 Task: Add Sprouts Turkey Meatloaf With Cheesy Cauliflower And Brussels Sprouts to the cart.
Action: Mouse moved to (21, 132)
Screenshot: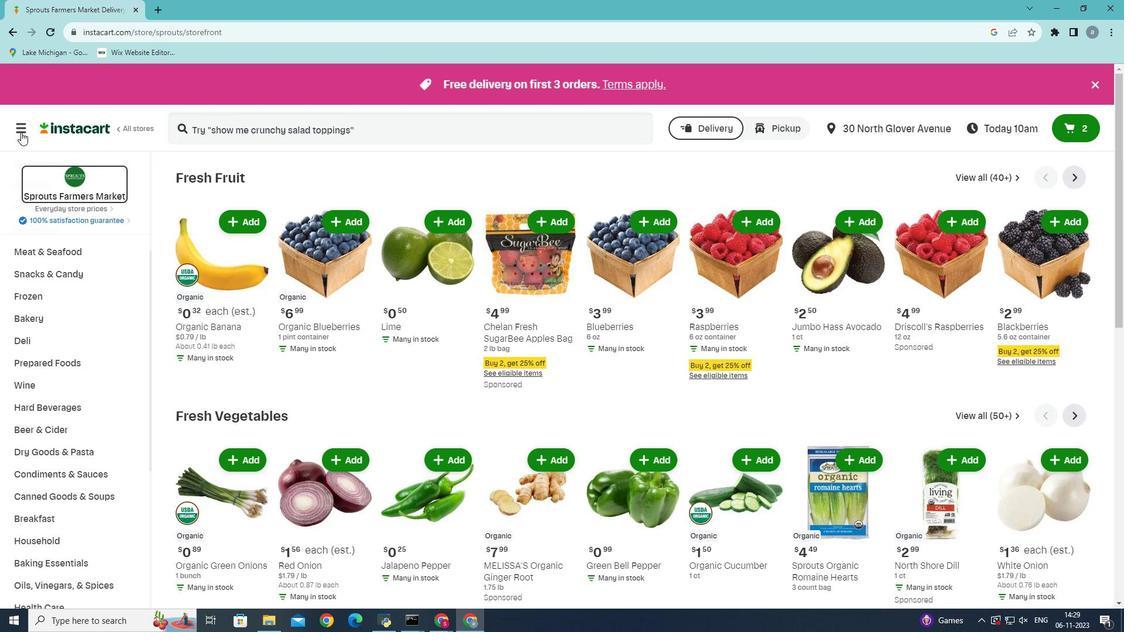 
Action: Mouse pressed left at (21, 132)
Screenshot: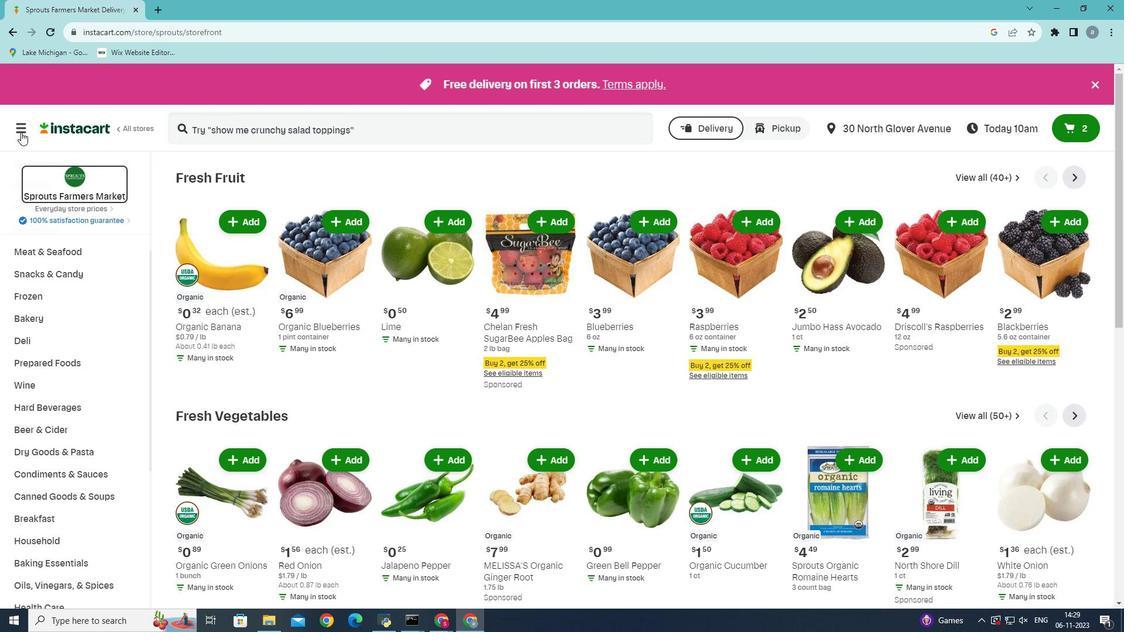 
Action: Mouse moved to (56, 330)
Screenshot: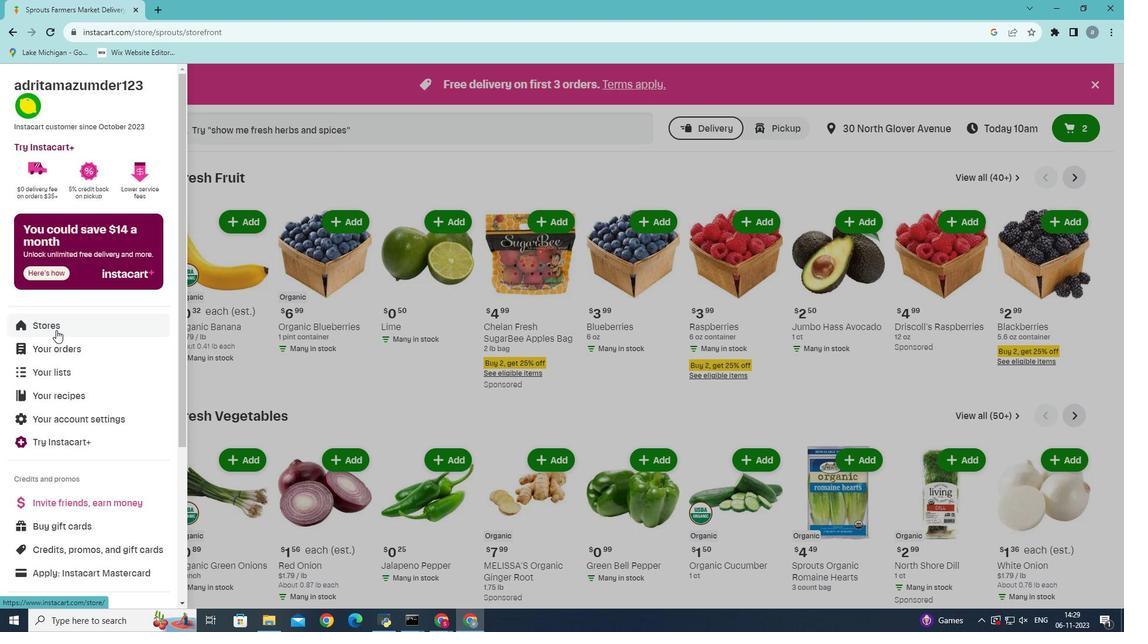 
Action: Mouse pressed left at (56, 330)
Screenshot: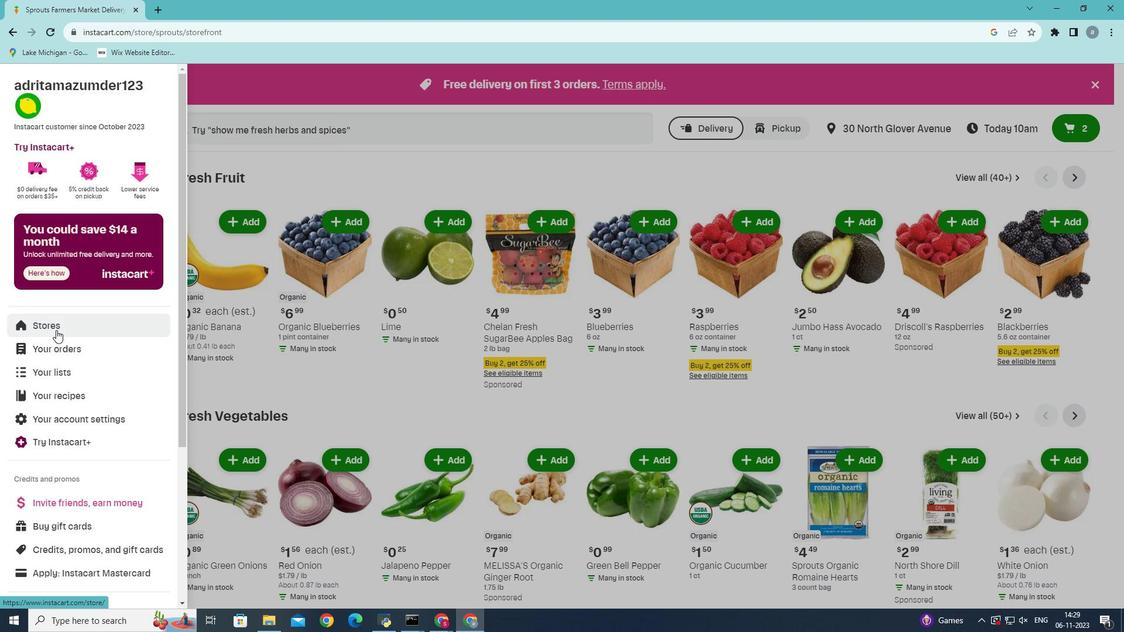 
Action: Mouse moved to (276, 134)
Screenshot: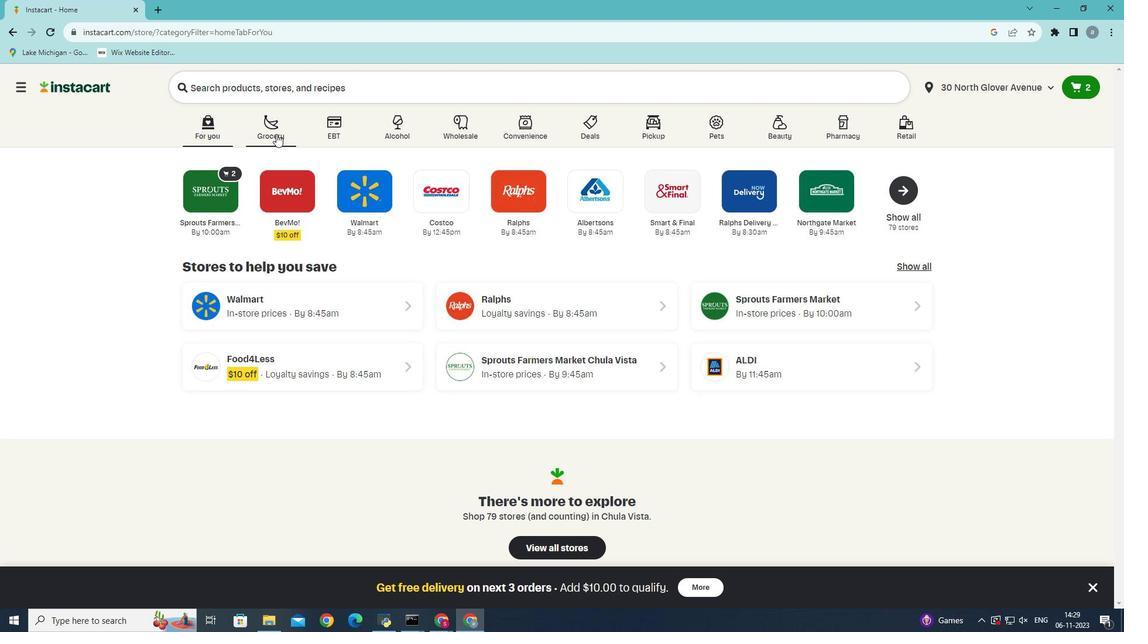 
Action: Mouse pressed left at (276, 134)
Screenshot: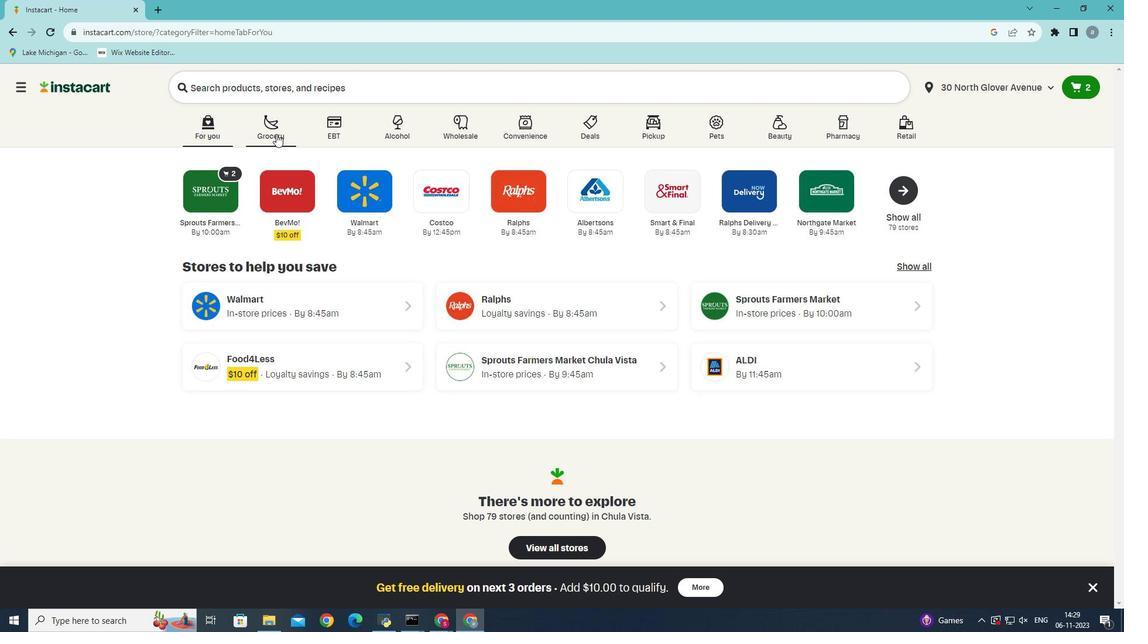 
Action: Mouse moved to (251, 349)
Screenshot: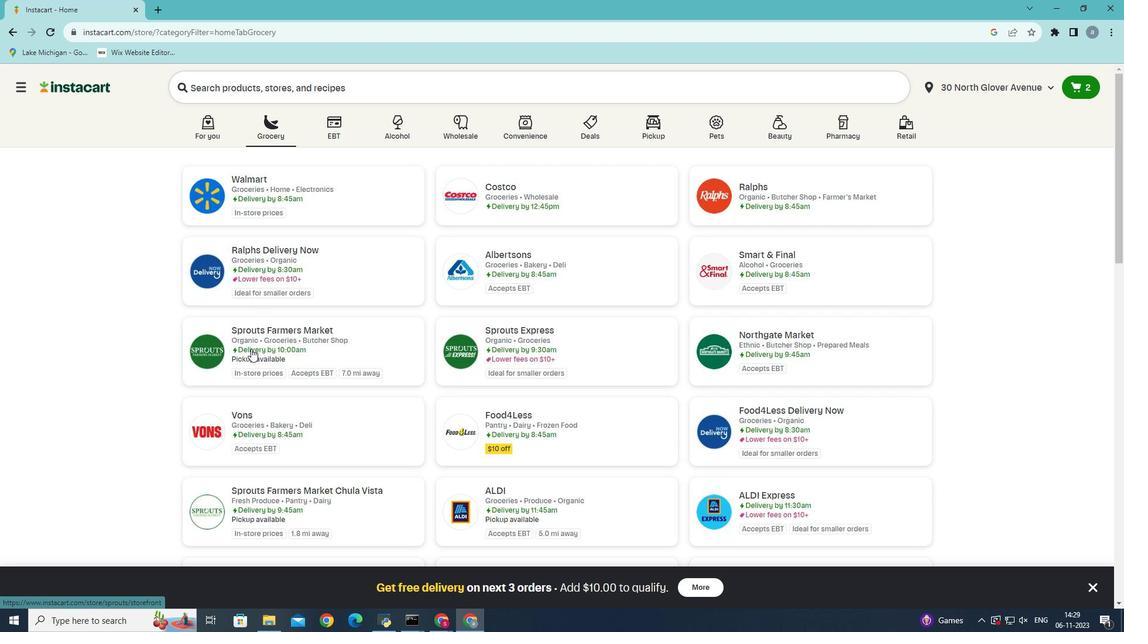 
Action: Mouse pressed left at (251, 349)
Screenshot: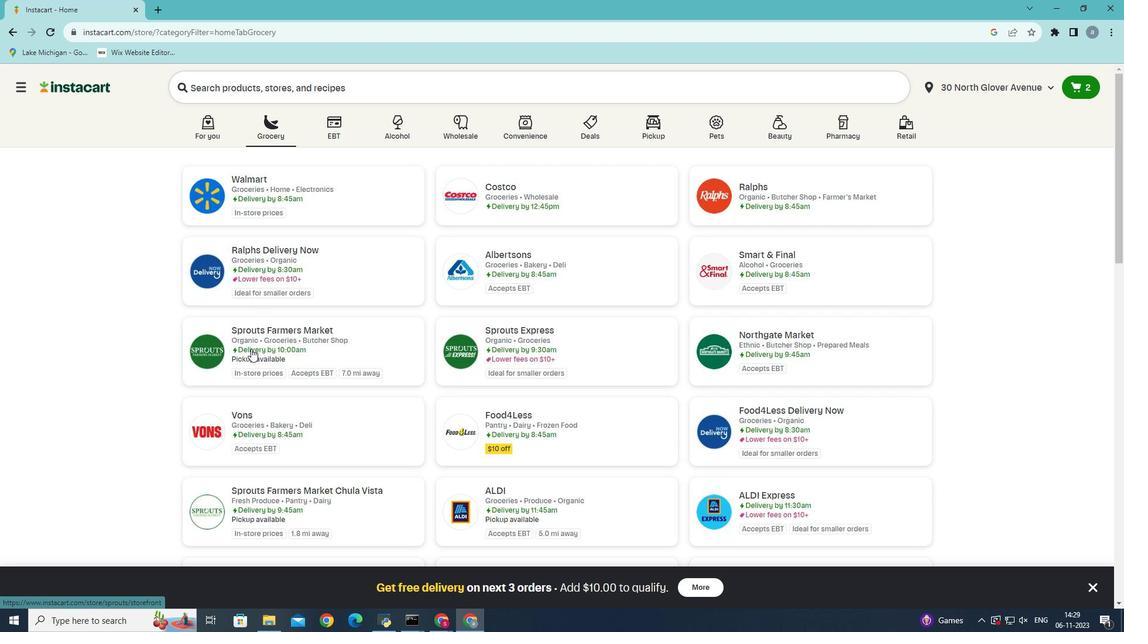 
Action: Mouse moved to (61, 487)
Screenshot: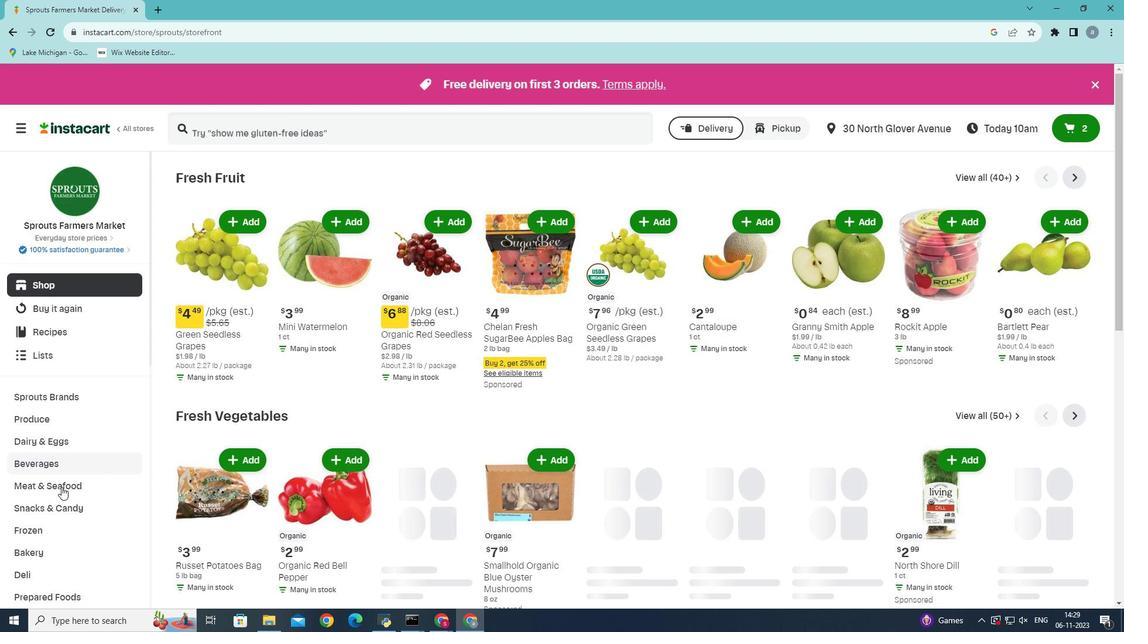 
Action: Mouse scrolled (61, 486) with delta (0, 0)
Screenshot: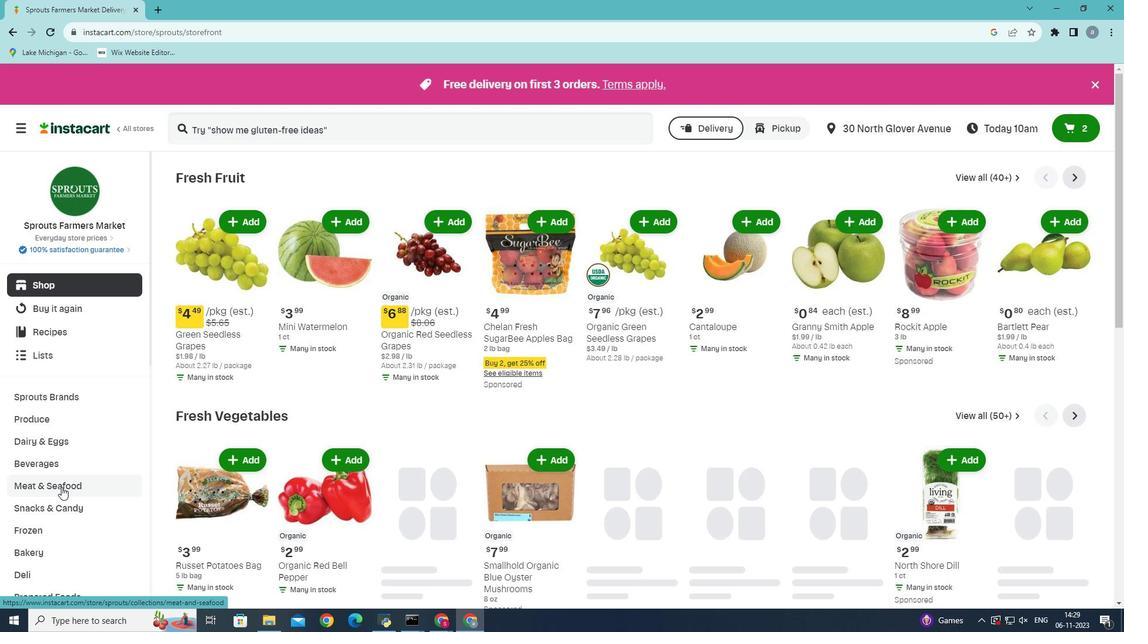 
Action: Mouse moved to (61, 487)
Screenshot: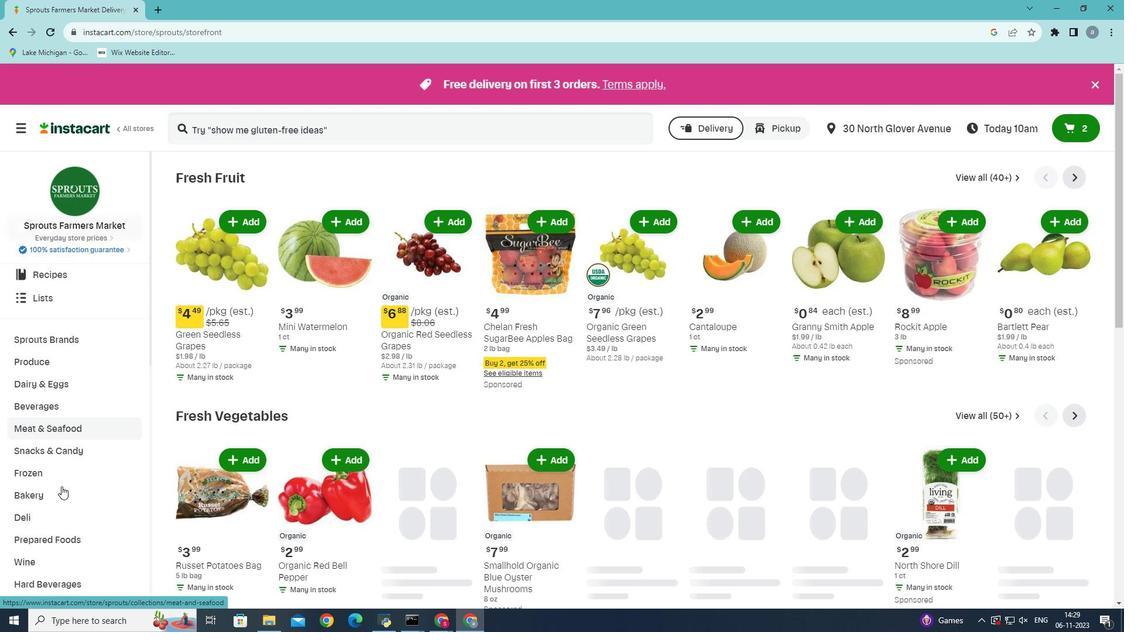 
Action: Mouse scrolled (61, 486) with delta (0, 0)
Screenshot: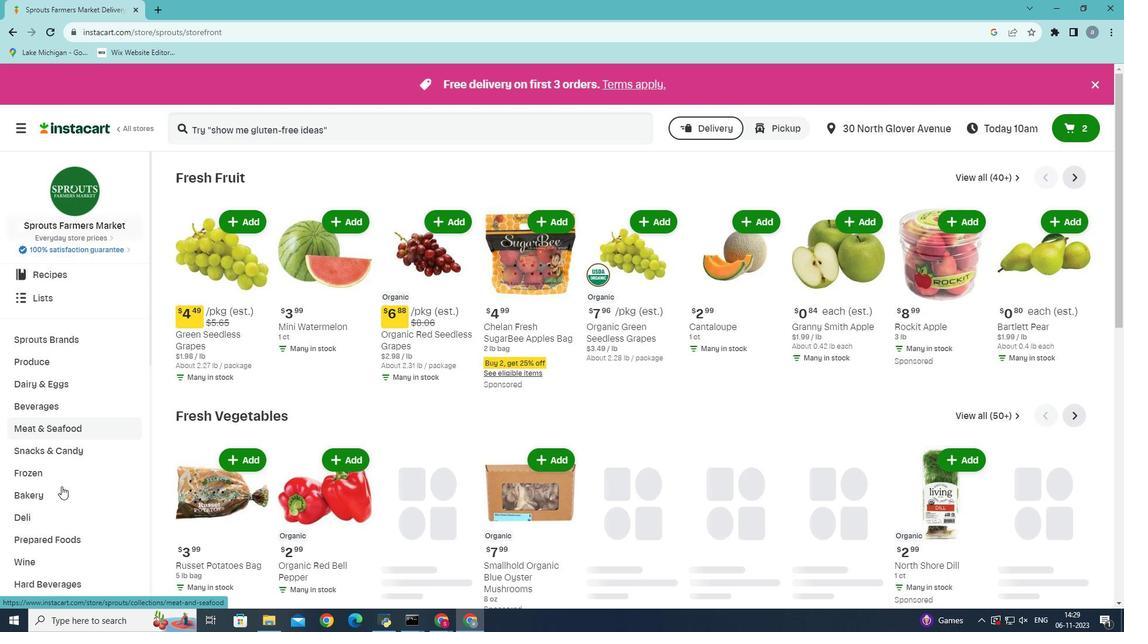 
Action: Mouse moved to (62, 486)
Screenshot: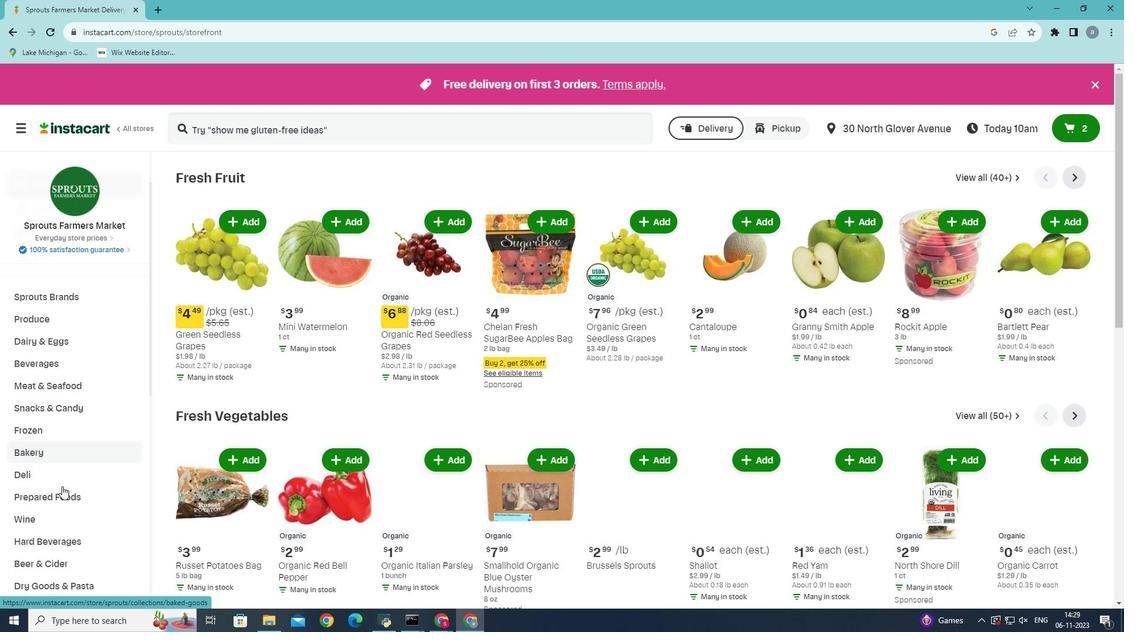 
Action: Mouse scrolled (62, 486) with delta (0, 0)
Screenshot: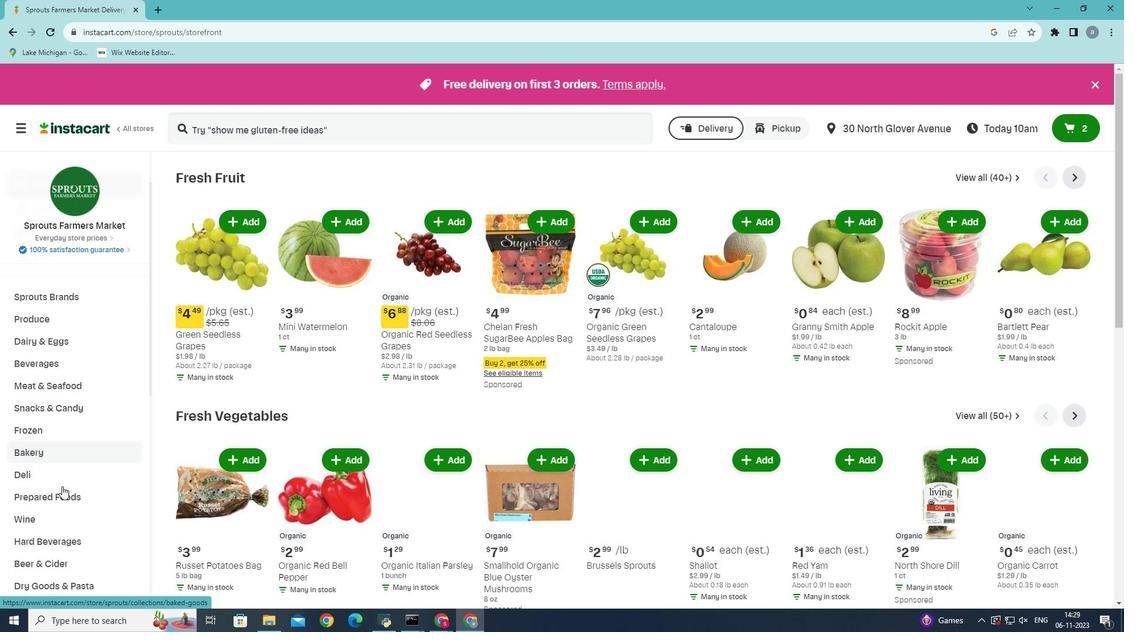 
Action: Mouse moved to (71, 423)
Screenshot: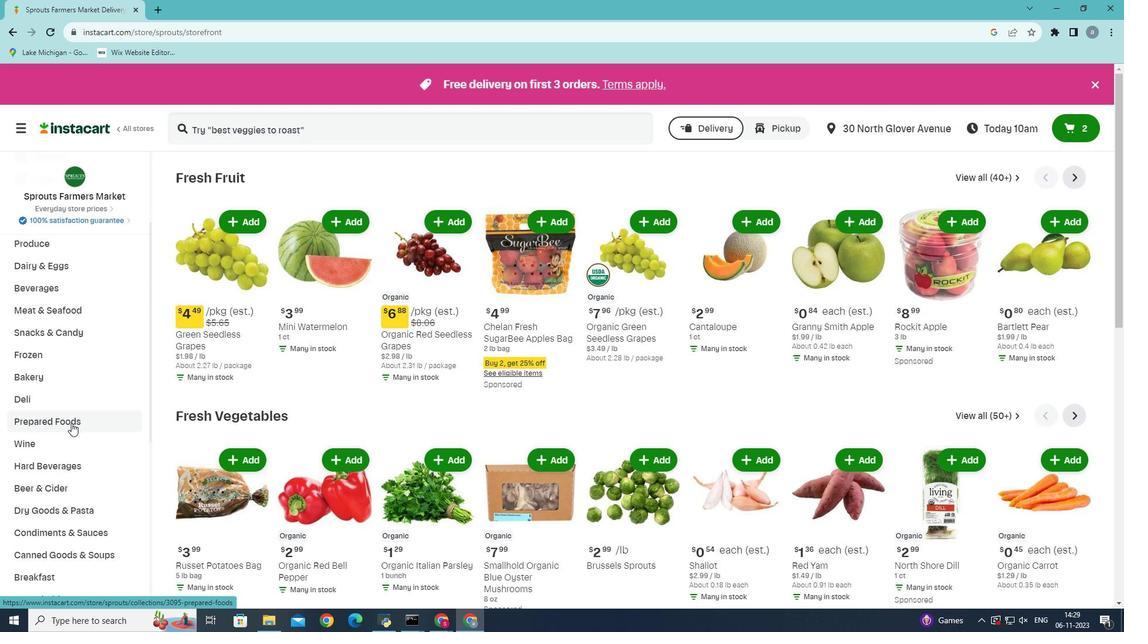 
Action: Mouse pressed left at (71, 423)
Screenshot: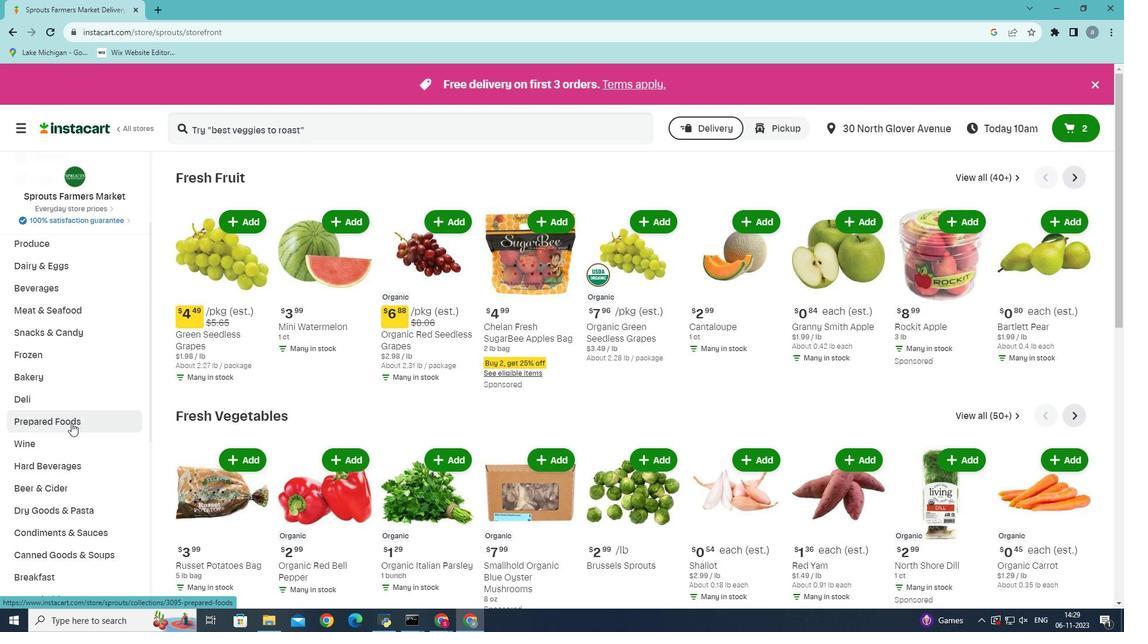 
Action: Mouse moved to (405, 206)
Screenshot: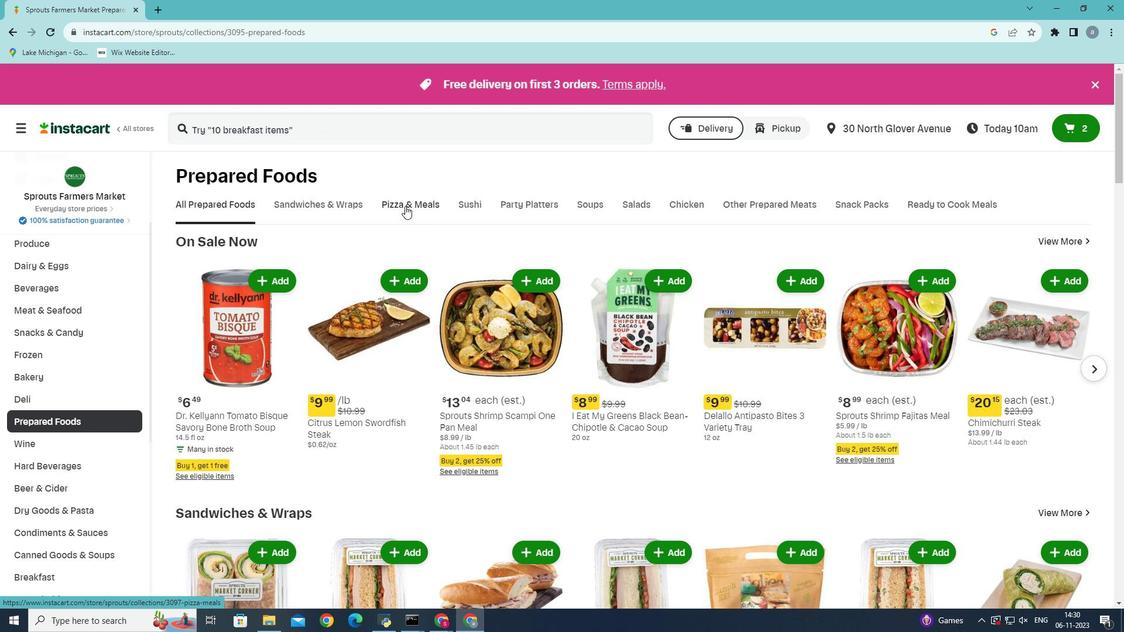 
Action: Mouse pressed left at (405, 206)
Screenshot: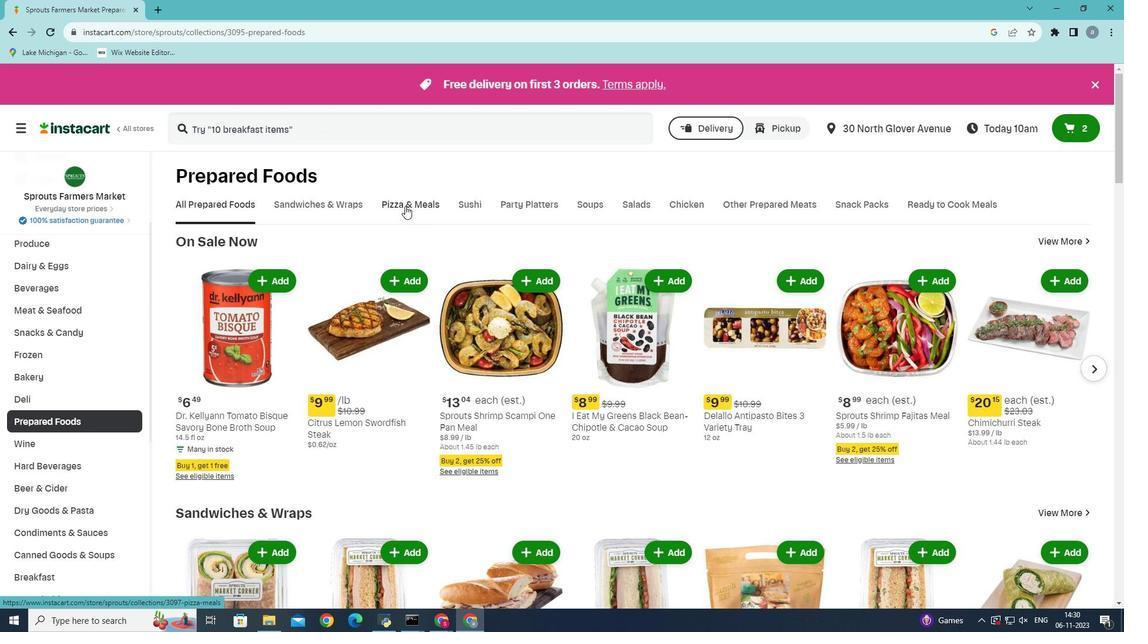 
Action: Mouse moved to (813, 260)
Screenshot: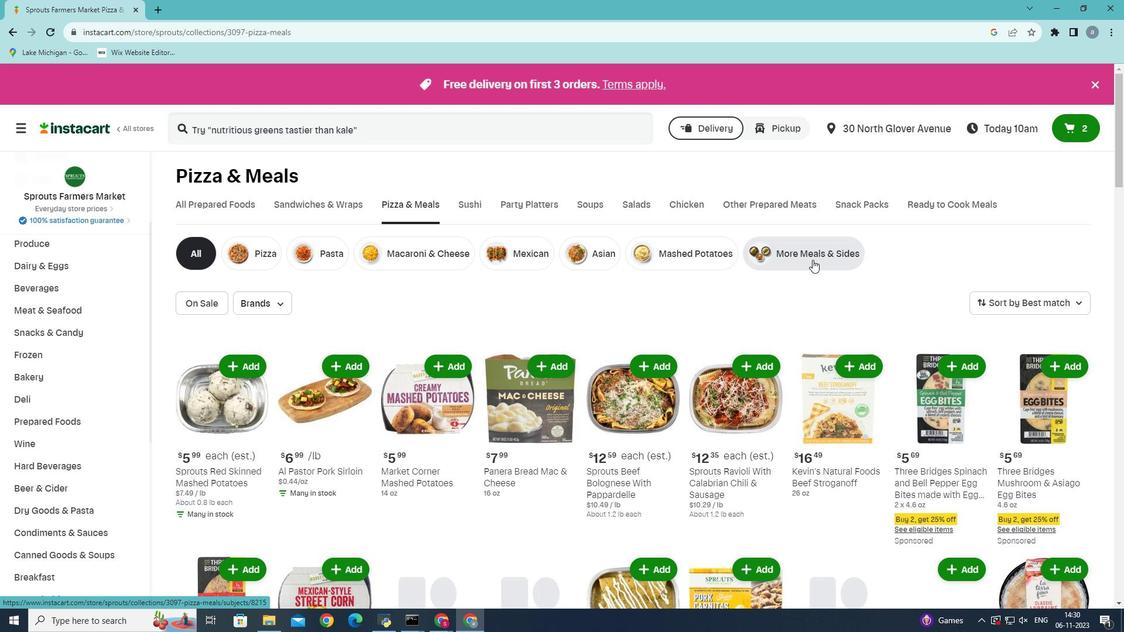 
Action: Mouse pressed left at (813, 260)
Screenshot: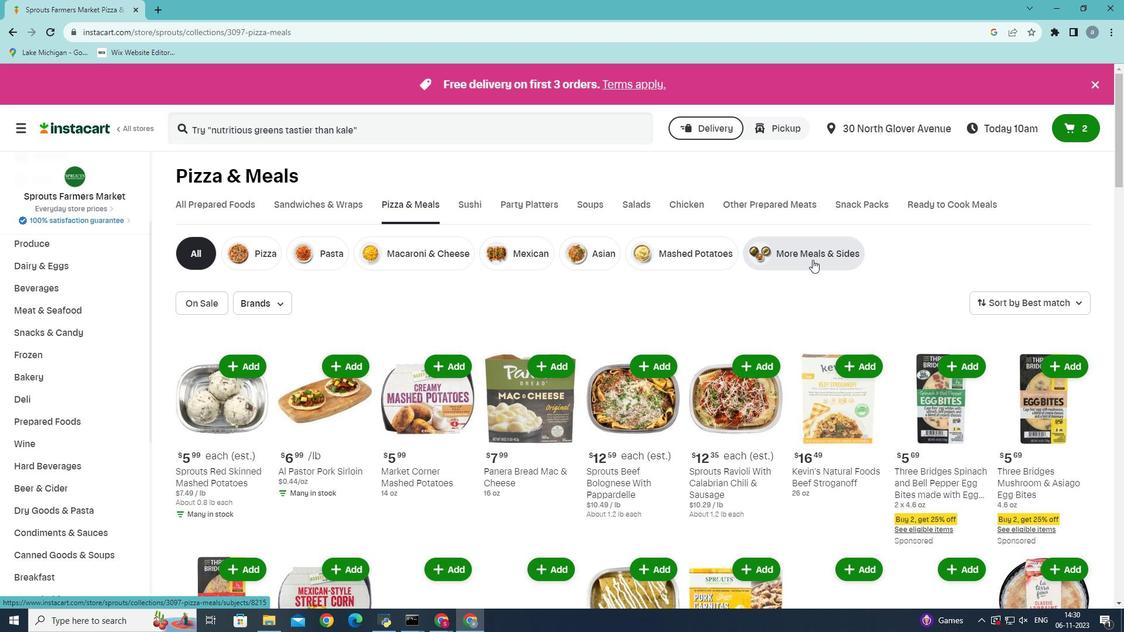 
Action: Mouse moved to (248, 127)
Screenshot: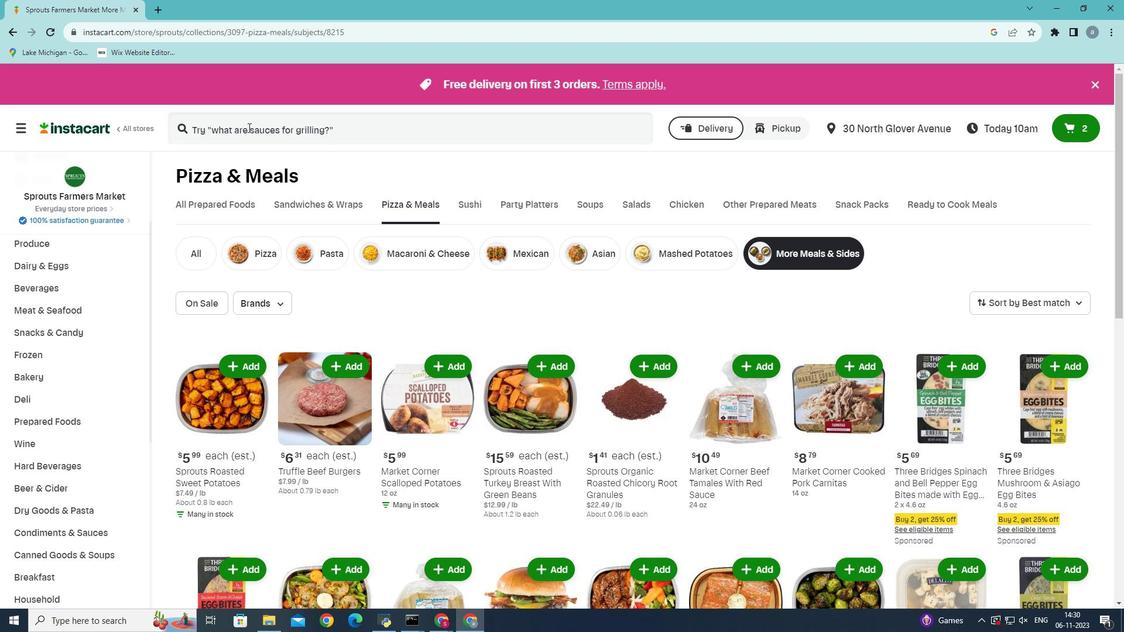 
Action: Mouse pressed left at (248, 127)
Screenshot: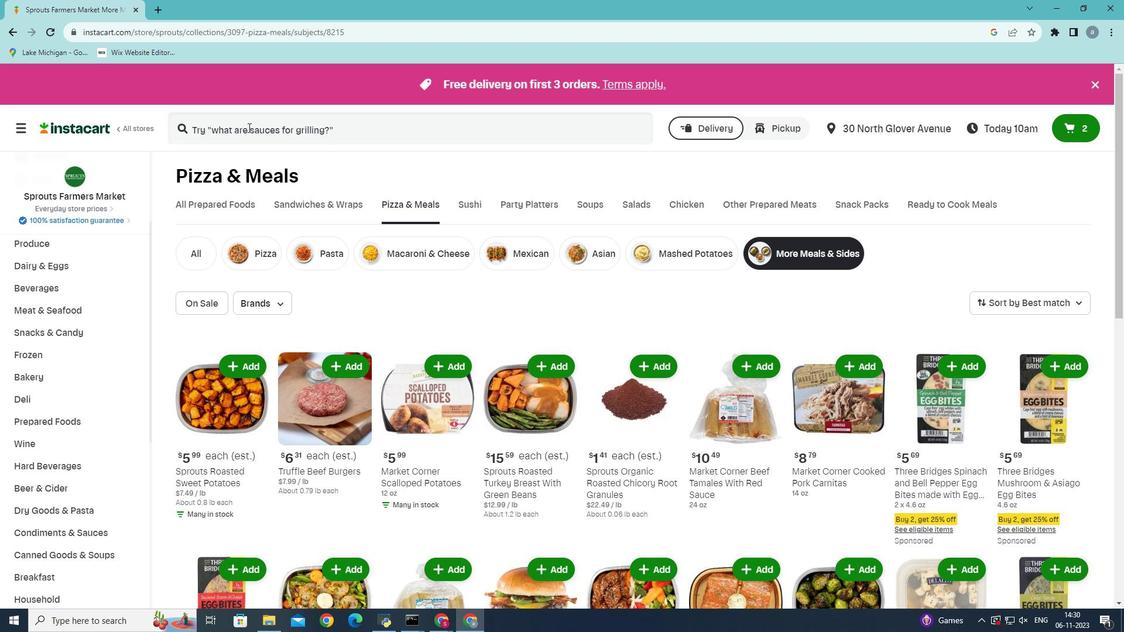 
Action: Key pressed <Key.shift>Sprout<Key.space><Key.shift>Turkey<Key.space>meatloaf<Key.space>with<Key.space>cheesy<Key.space>cauliflower<Key.space>and<Key.space>brussels<Key.space>sprouts<Key.enter>
Screenshot: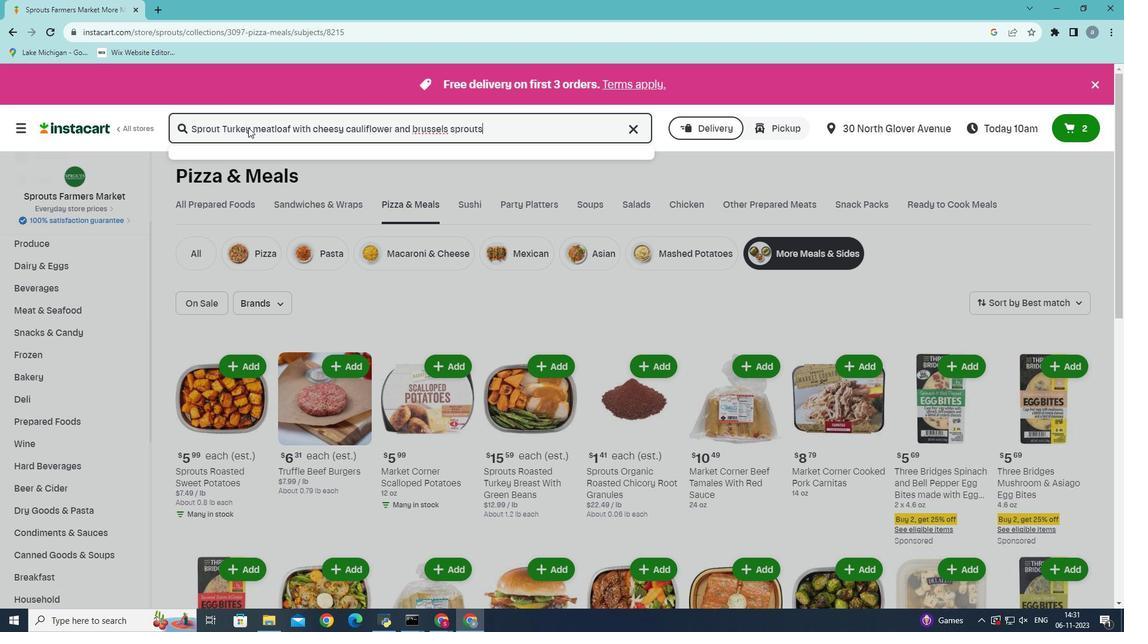 
Action: Mouse moved to (324, 253)
Screenshot: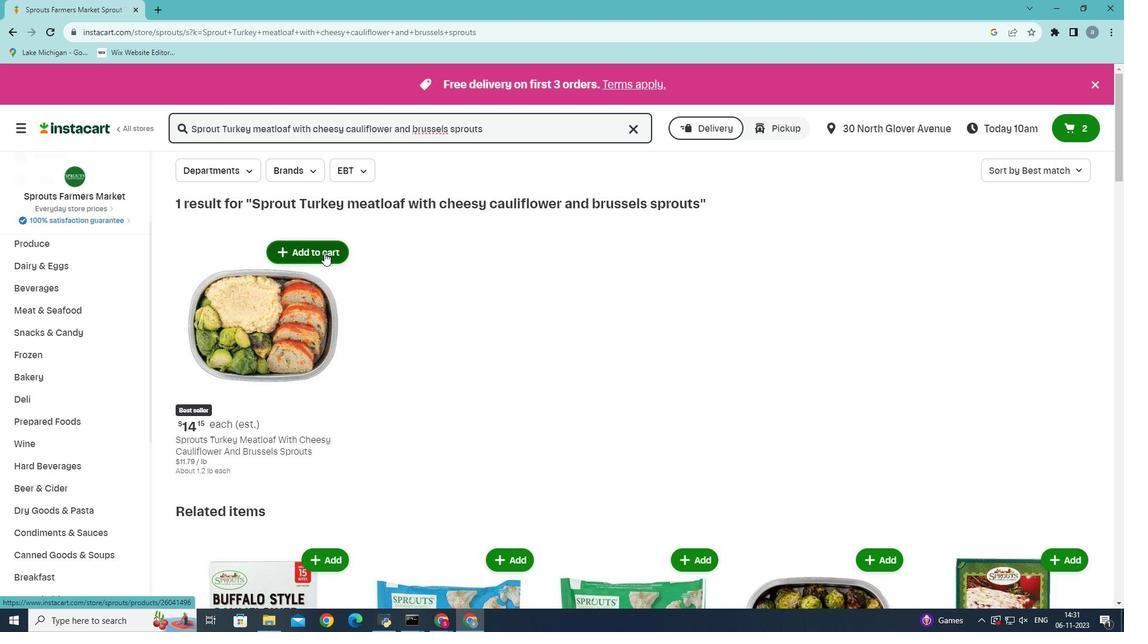 
Action: Mouse pressed left at (324, 253)
Screenshot: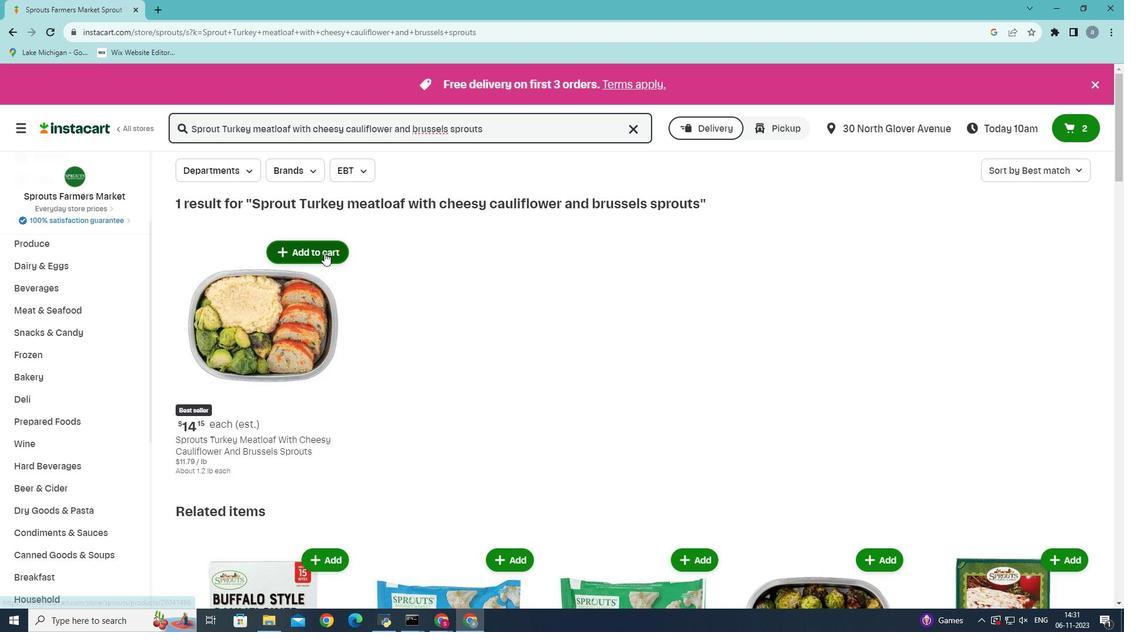
